 Task: Move the task Create a new online platform for peer-to-peer rental services to the section To-Do in the project AgileInsight and sort the tasks in the project by Due Date
Action: Mouse moved to (44, 266)
Screenshot: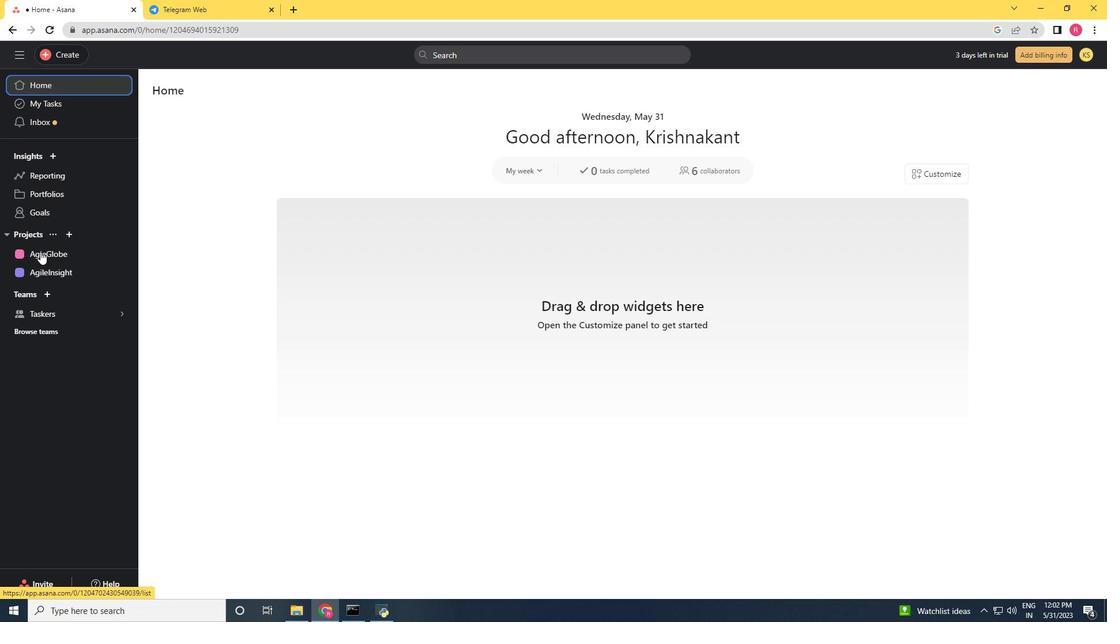 
Action: Mouse pressed left at (44, 266)
Screenshot: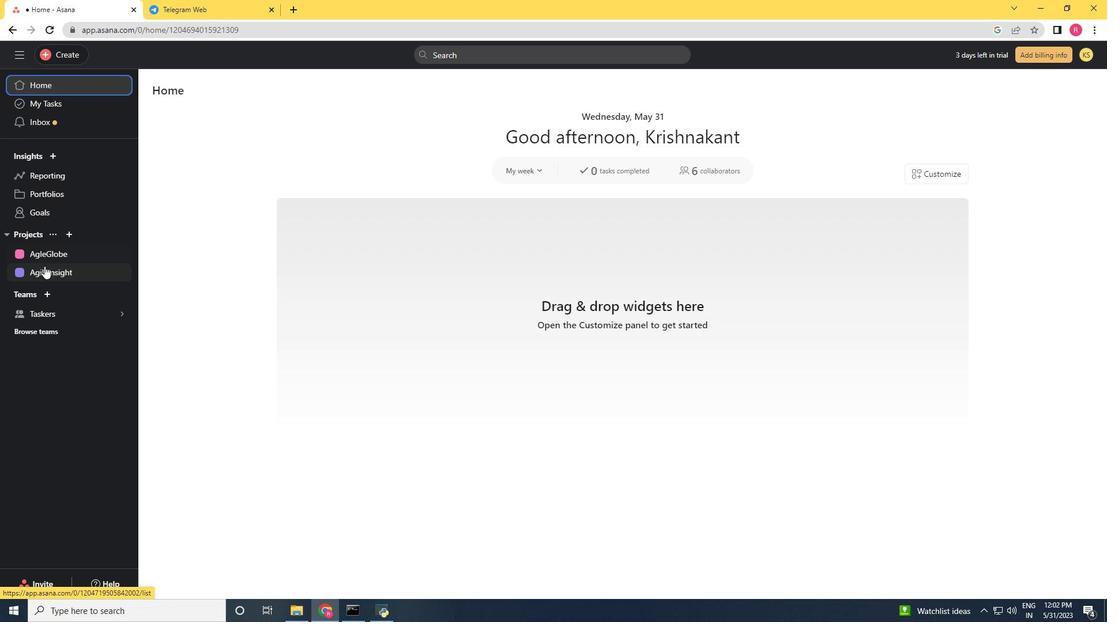 
Action: Mouse moved to (730, 234)
Screenshot: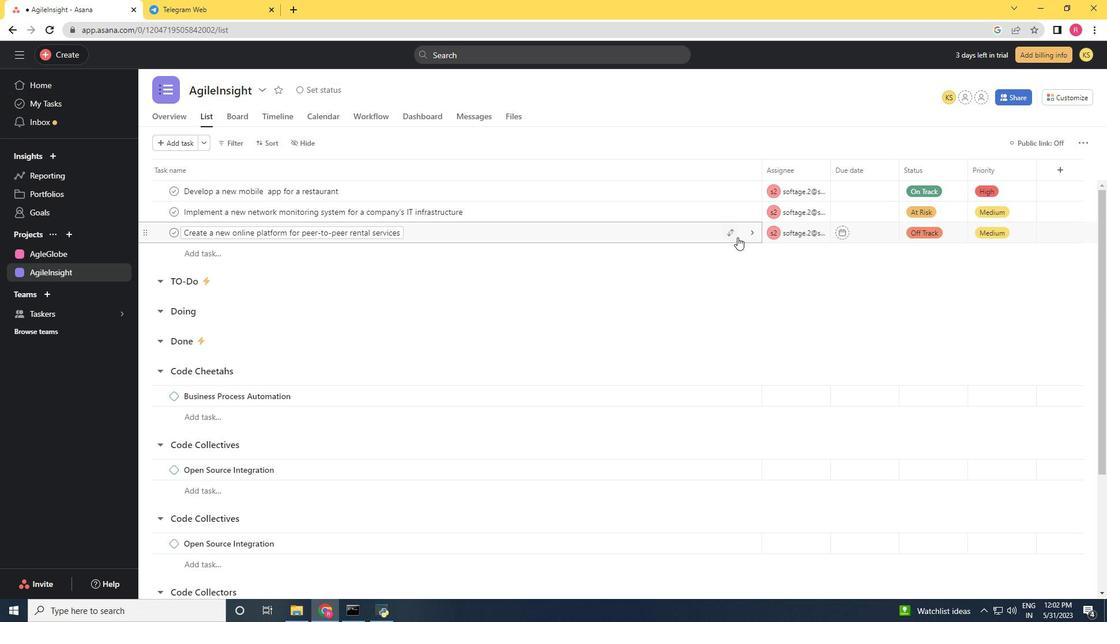 
Action: Mouse pressed left at (730, 234)
Screenshot: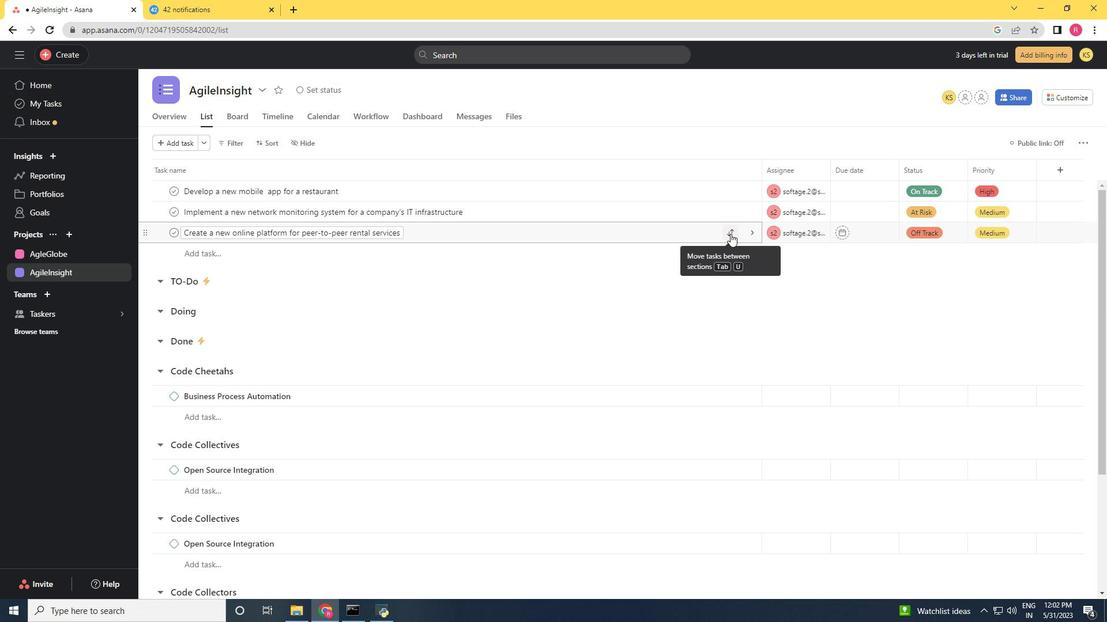 
Action: Mouse moved to (692, 288)
Screenshot: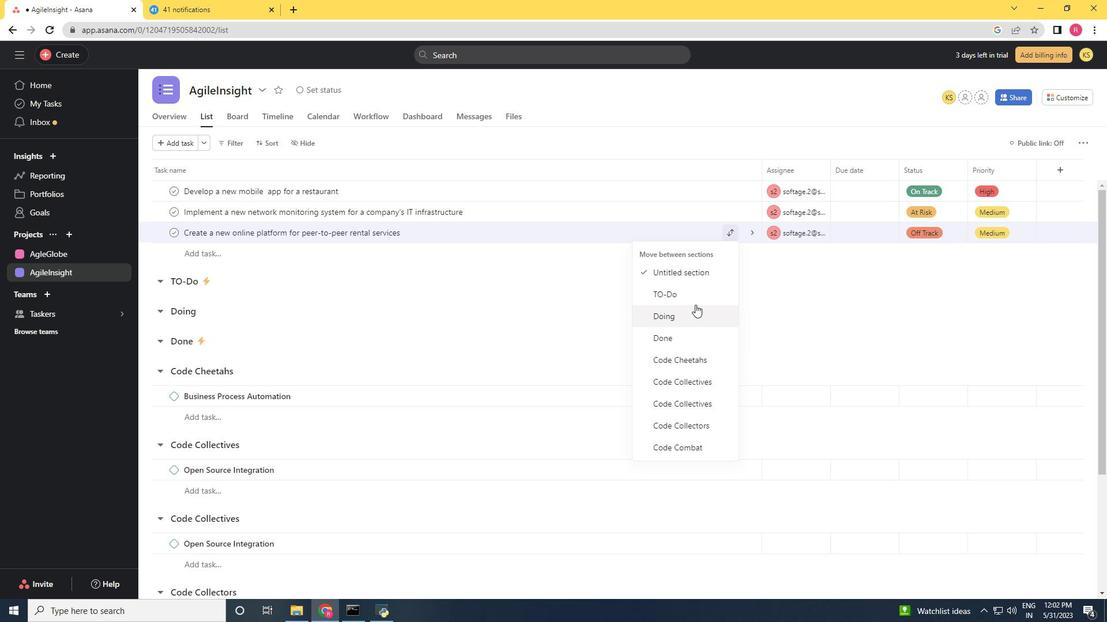 
Action: Mouse pressed left at (692, 288)
Screenshot: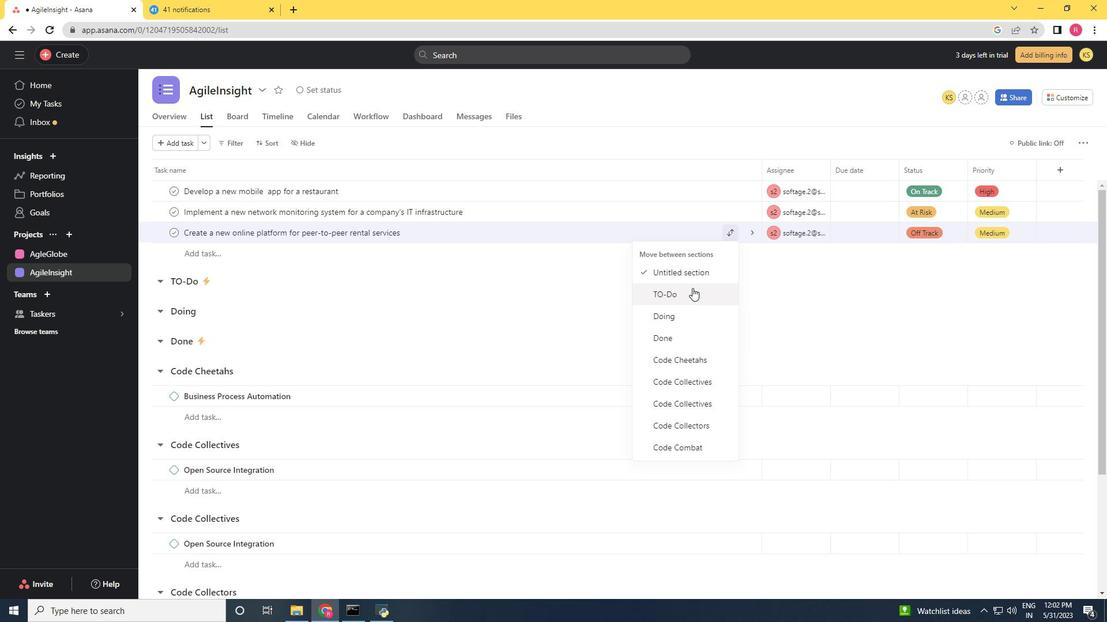 
Action: Mouse moved to (268, 137)
Screenshot: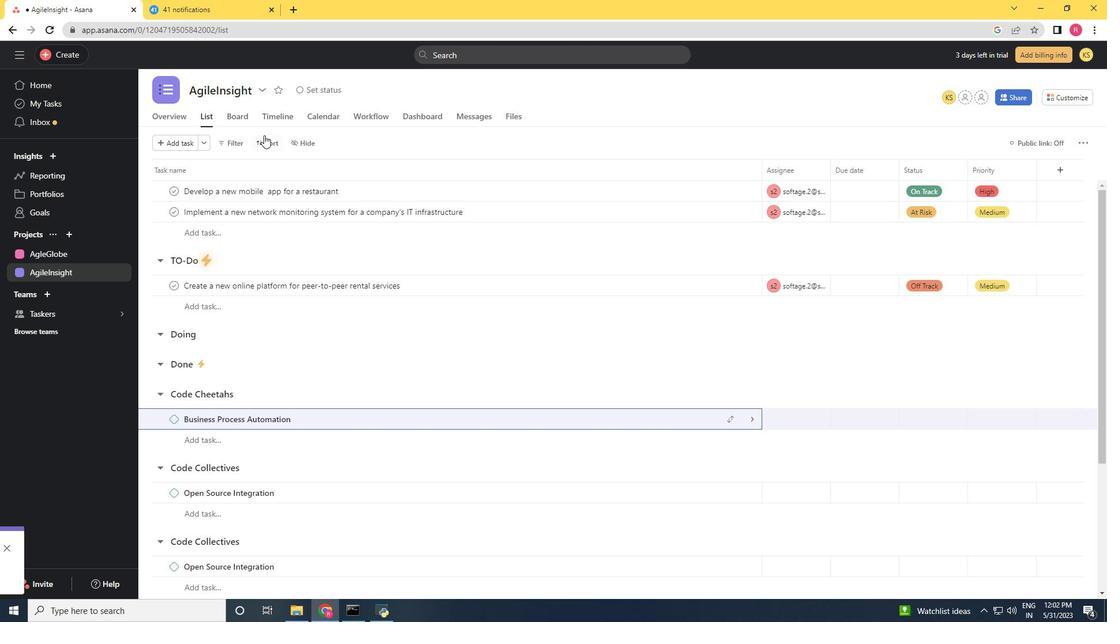 
Action: Mouse pressed left at (268, 137)
Screenshot: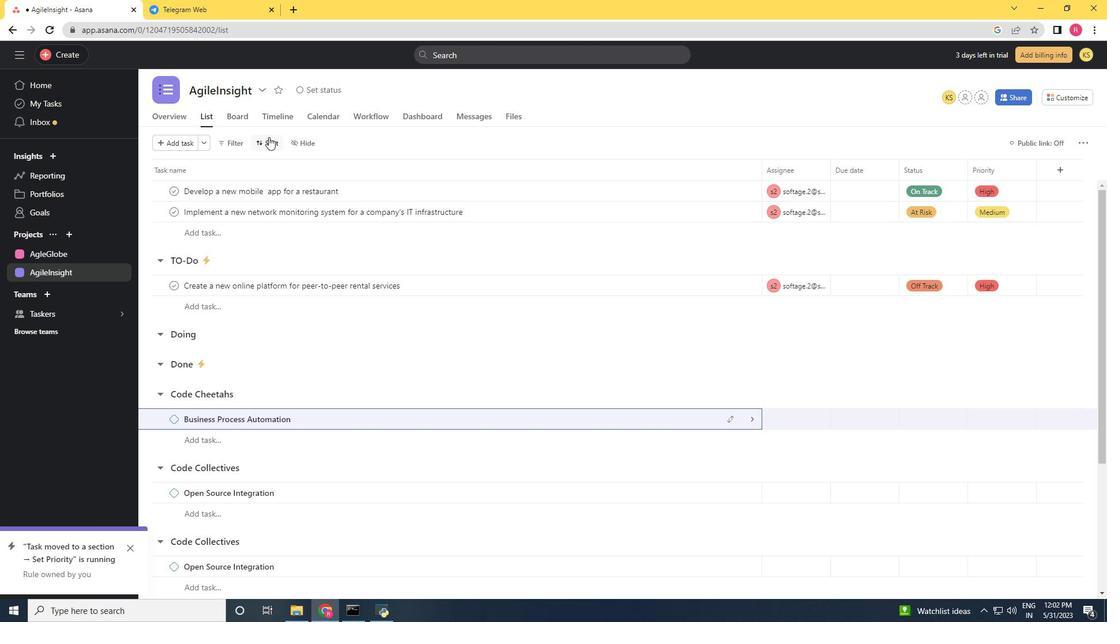 
Action: Mouse moved to (299, 217)
Screenshot: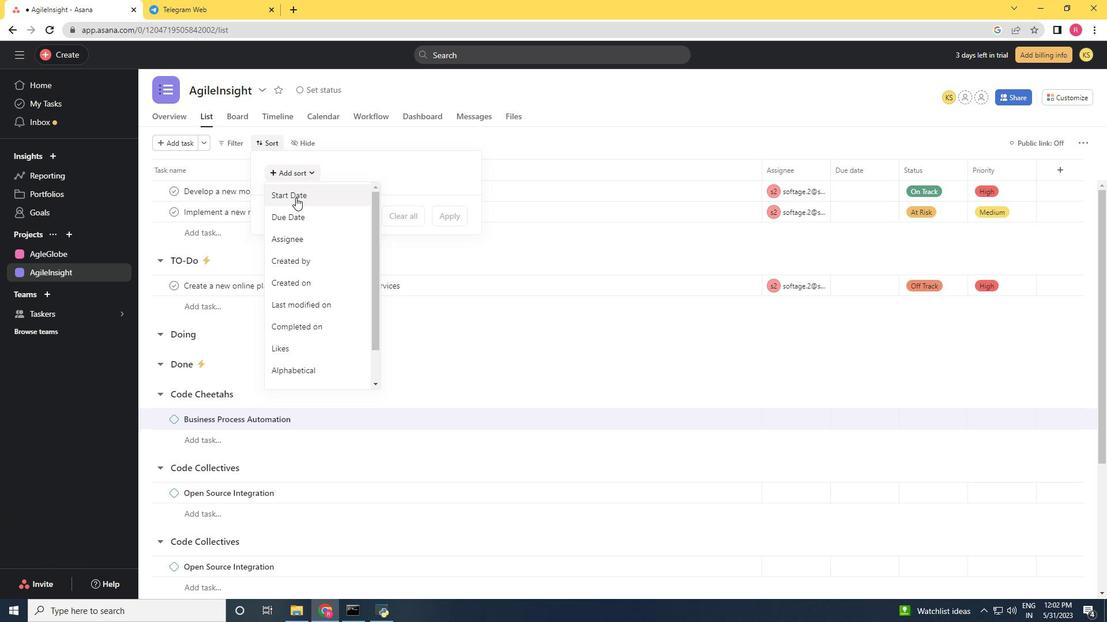 
Action: Mouse pressed left at (299, 217)
Screenshot: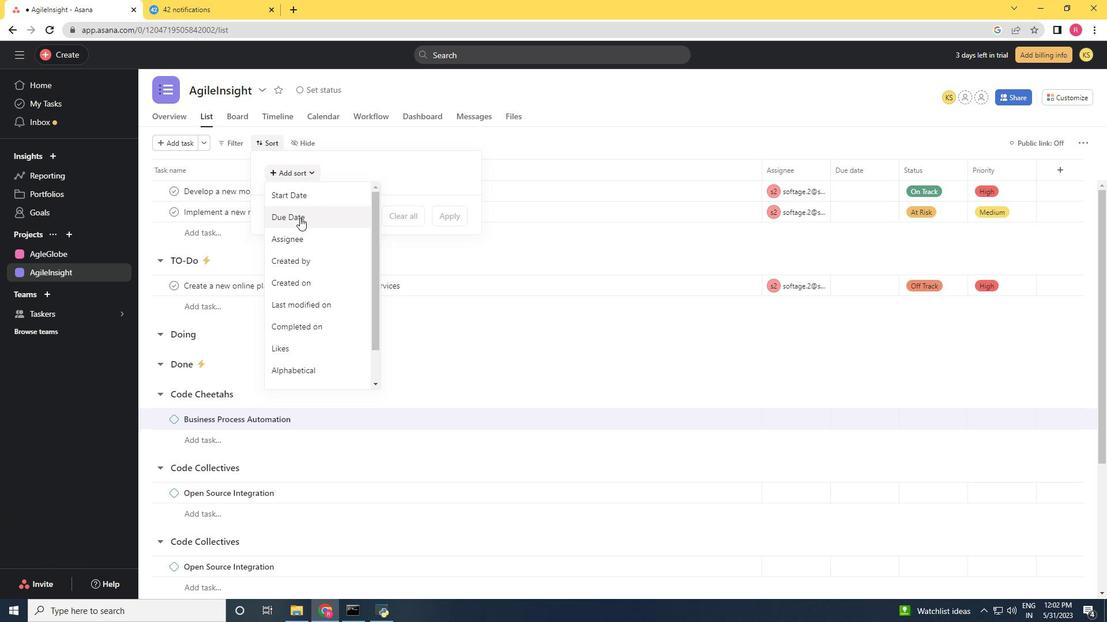 
Action: Mouse moved to (441, 267)
Screenshot: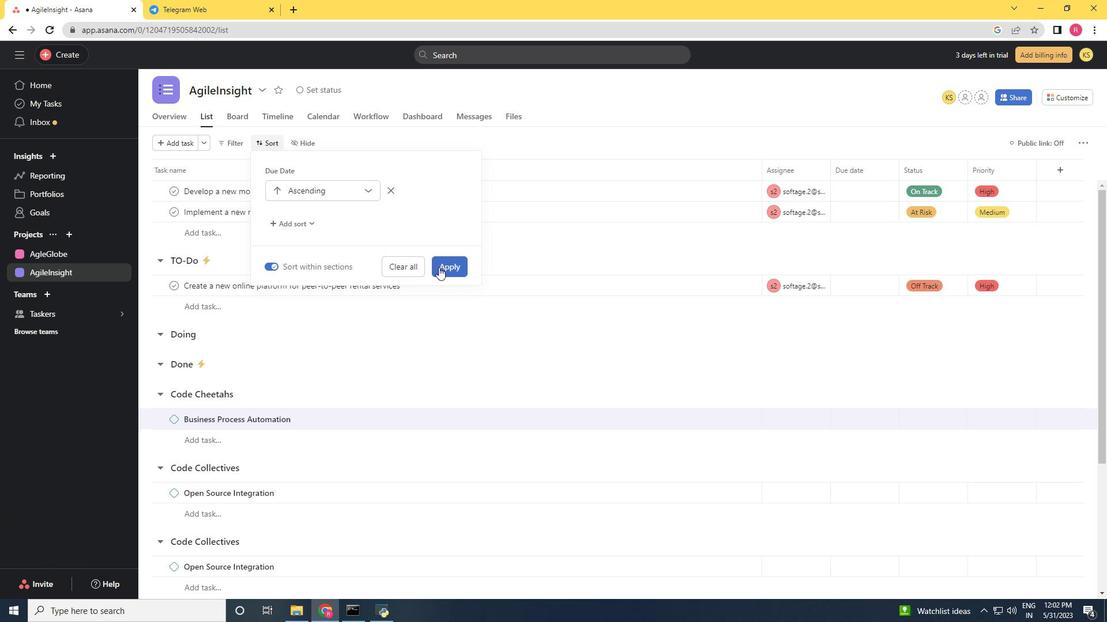 
Action: Mouse pressed left at (441, 267)
Screenshot: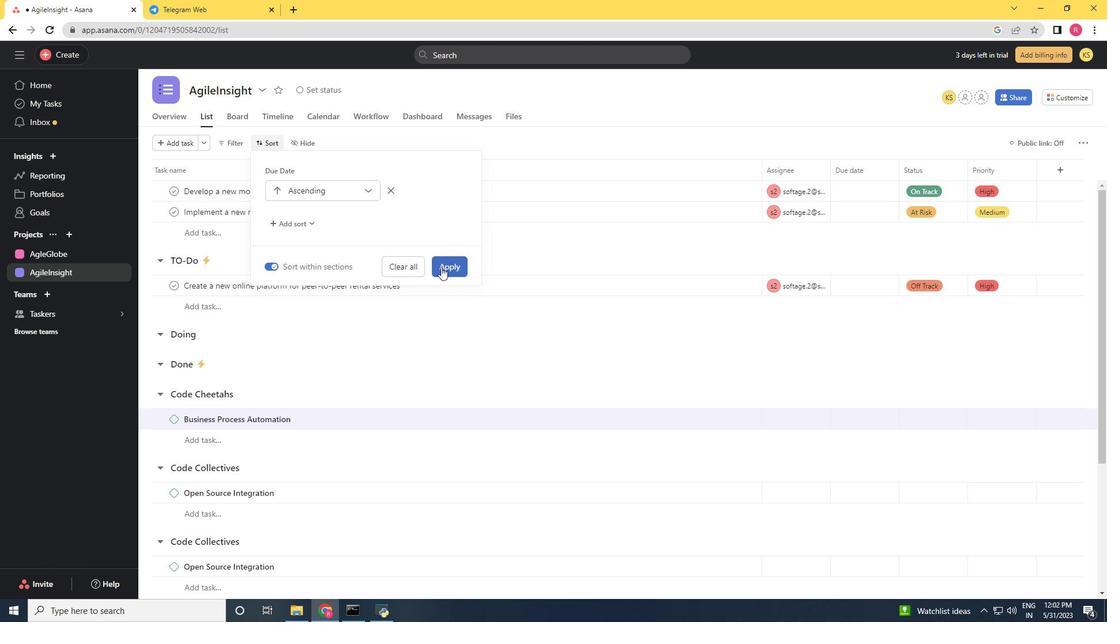
